 Task: Arrange a 3-hour beekeeping and honey extraction experience.
Action: Mouse pressed left at (541, 198)
Screenshot: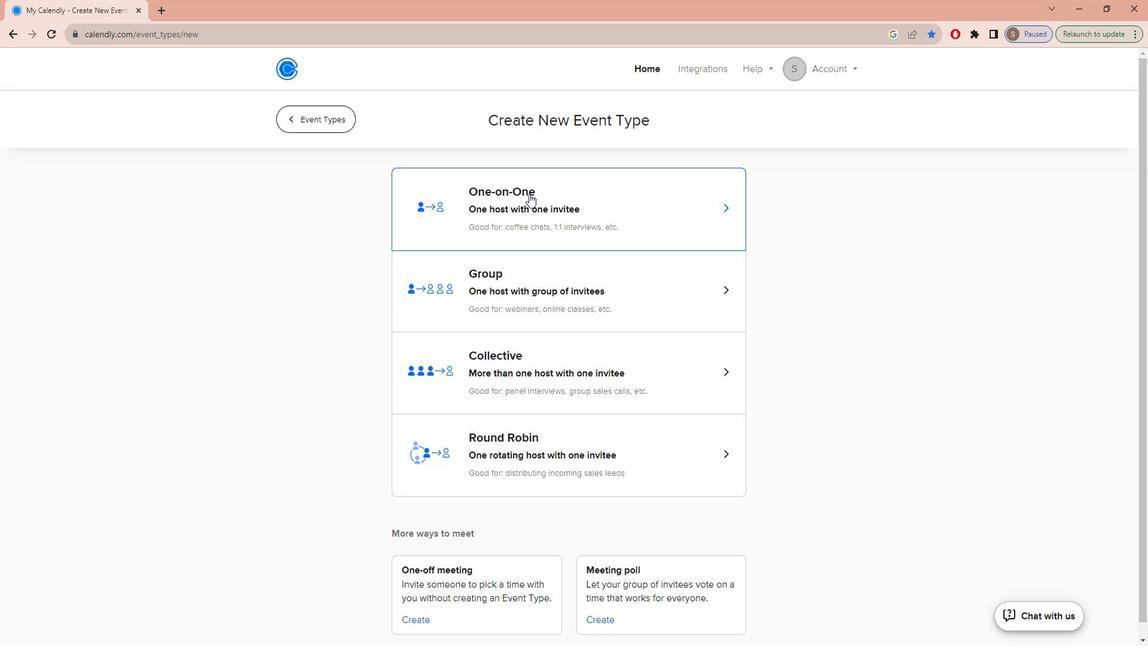 
Action: Key pressed b<Key.caps_lock>EEKEEPING<Key.space>AND<Key.space><Key.caps_lock>h<Key.caps_lock>ONEY<Key.space><Key.caps_lock>e<Key.caps_lock>XTRACTION<Key.space><Key.caps_lock>e<Key.caps_lock>XPERIENCE
Screenshot: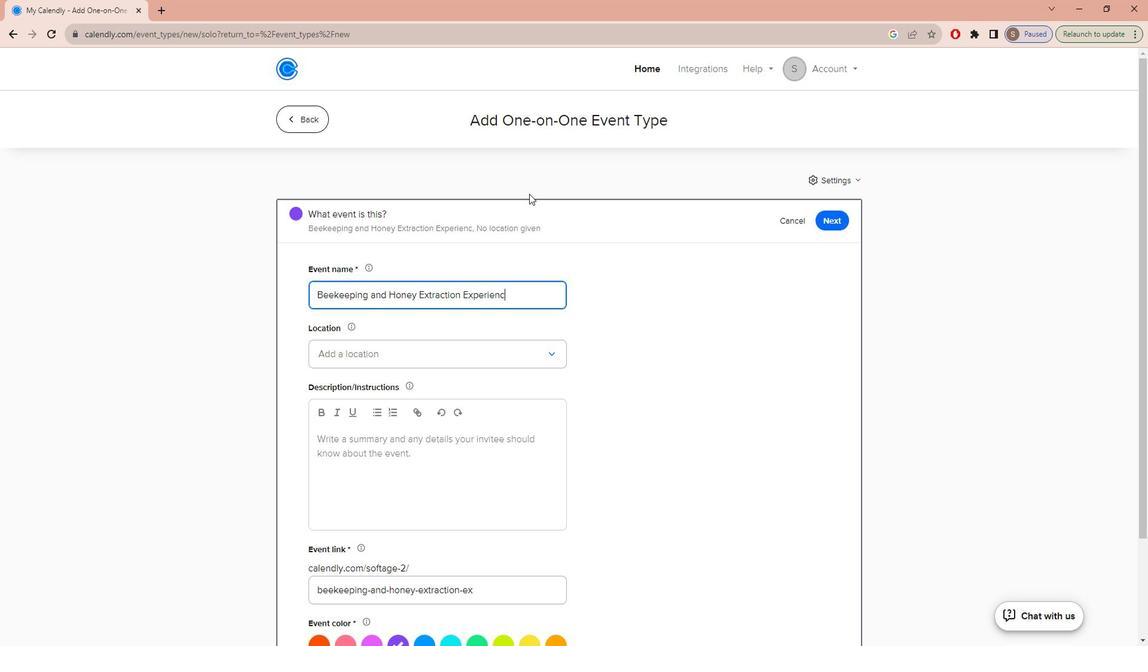 
Action: Mouse moved to (509, 341)
Screenshot: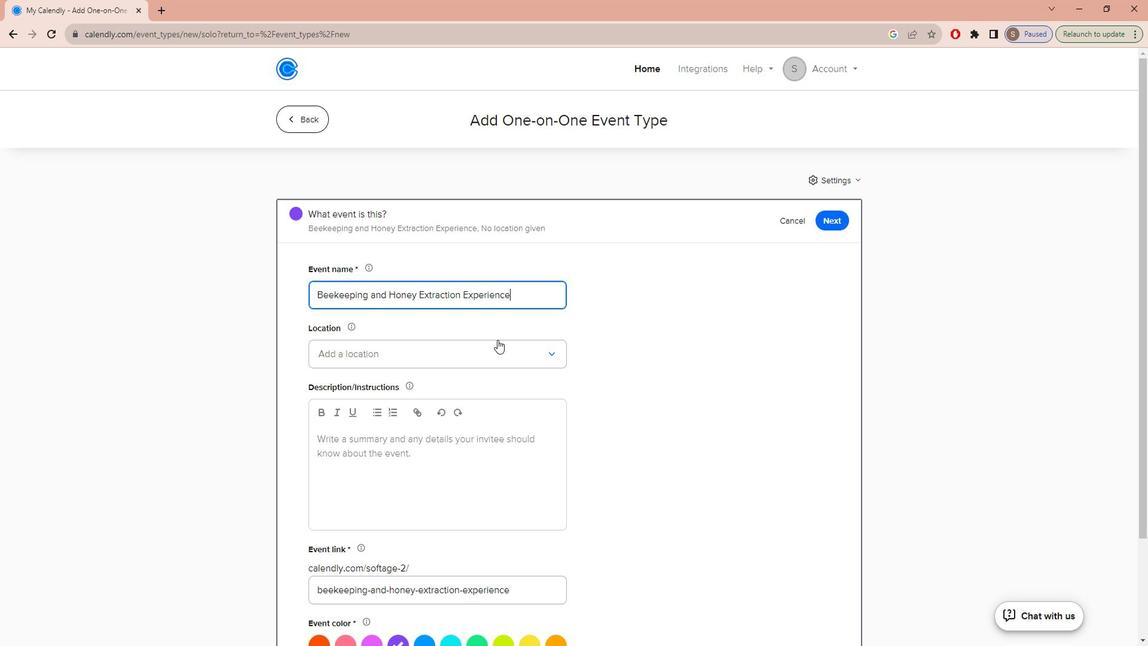 
Action: Mouse pressed left at (509, 341)
Screenshot: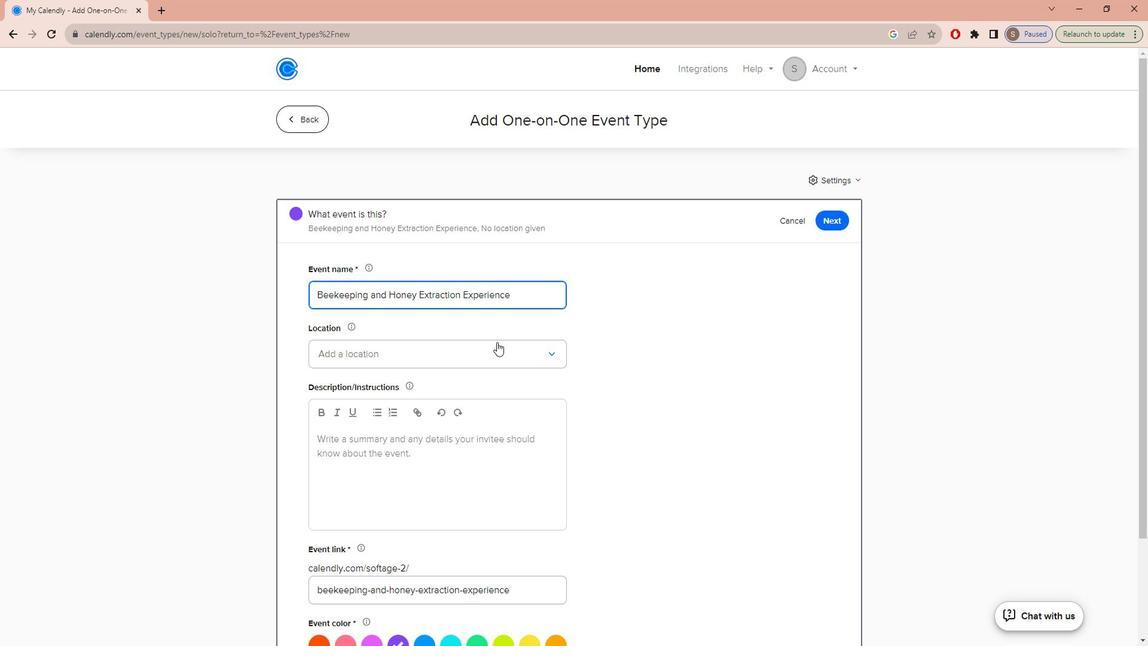 
Action: Mouse moved to (499, 384)
Screenshot: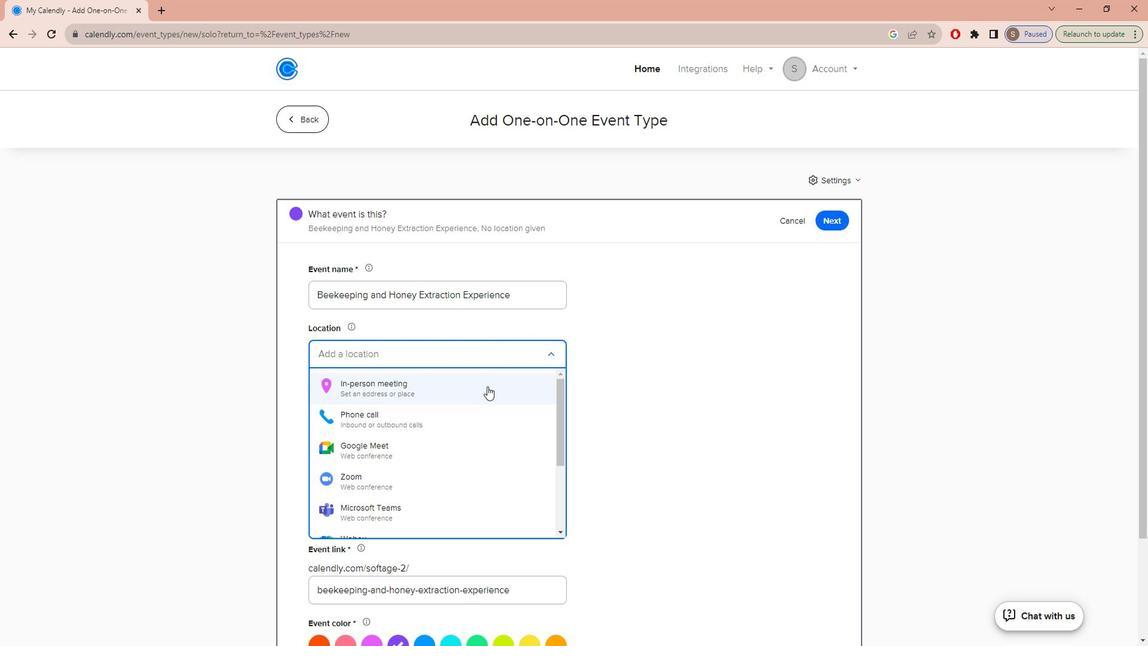 
Action: Mouse pressed left at (499, 384)
Screenshot: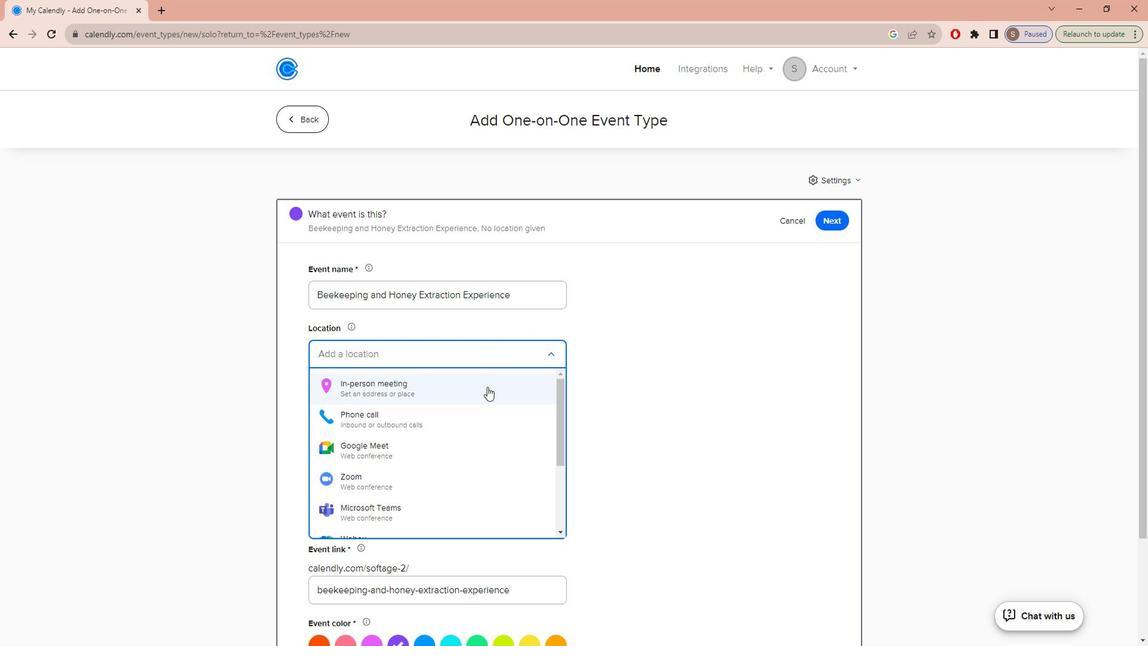 
Action: Mouse moved to (527, 220)
Screenshot: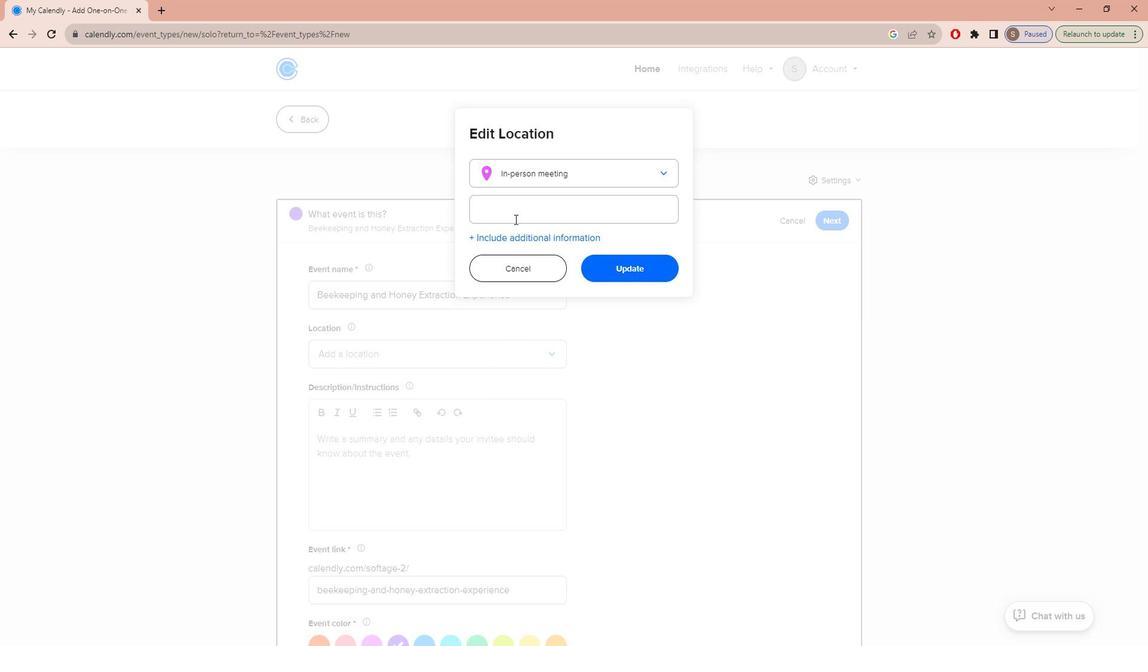 
Action: Mouse pressed left at (527, 220)
Screenshot: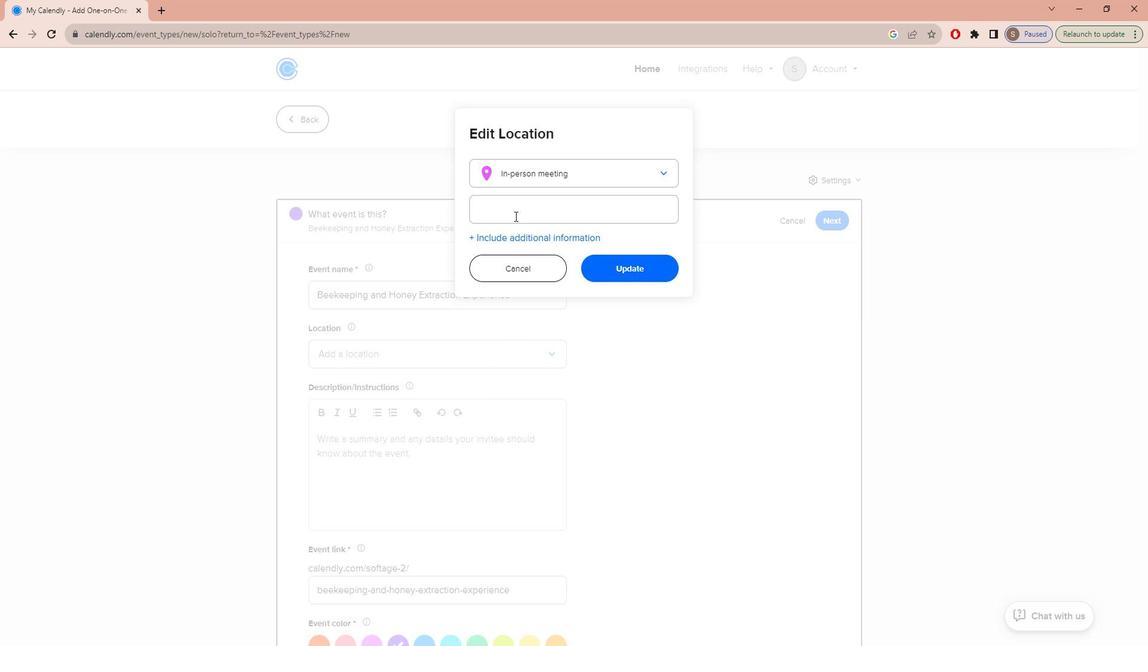 
Action: Key pressed <Key.caps_lock>w<Key.caps_lock>ALKER<Key.space><Key.caps_lock>h<Key.caps_lock>ONEY<Key.space><Key.caps_lock>f<Key.caps_lock>ARM<Key.space><Key.backspace>,<Key.space><Key.caps_lock>d<Key.caps_lock>ADE<Key.space><Key.caps_lock>c<Key.caps_lock>ITY,<Key.space><Key.caps_lock>f<Key.caps_lock>LORIDA,<Key.space><Key.caps_lock>usa
Screenshot: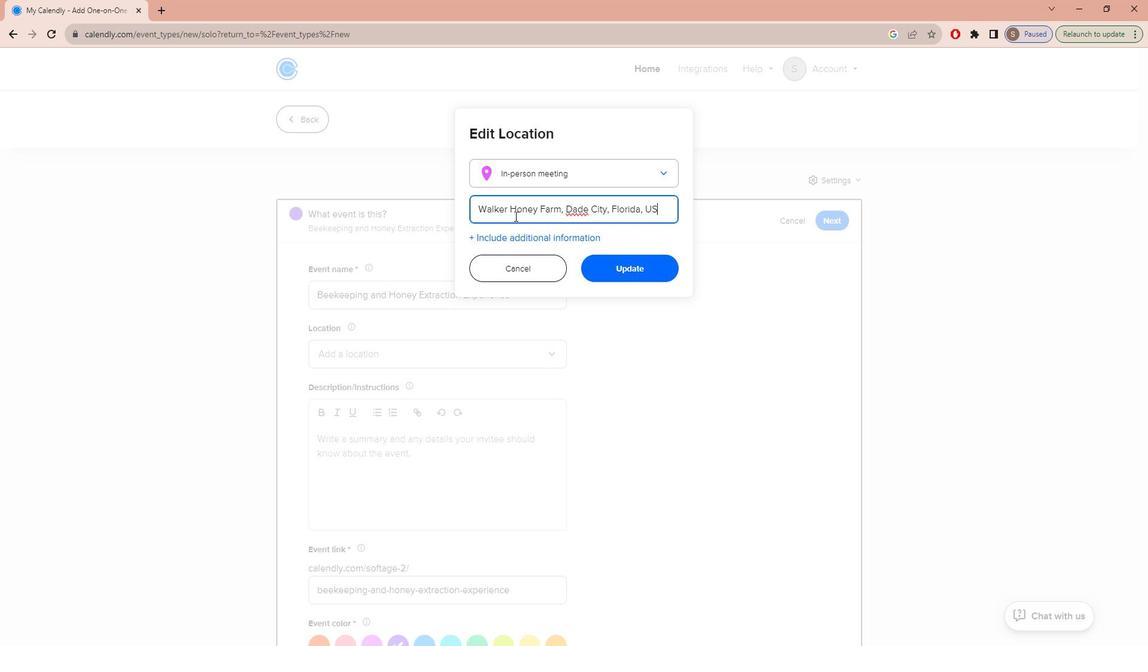 
Action: Mouse moved to (624, 268)
Screenshot: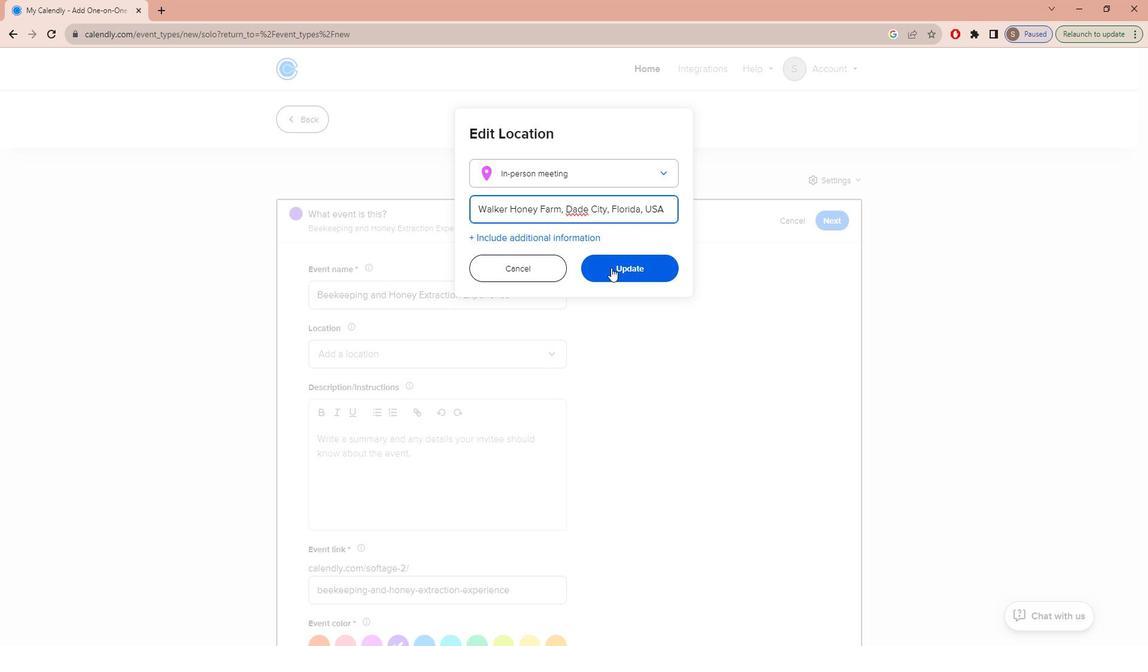 
Action: Mouse pressed left at (624, 268)
Screenshot: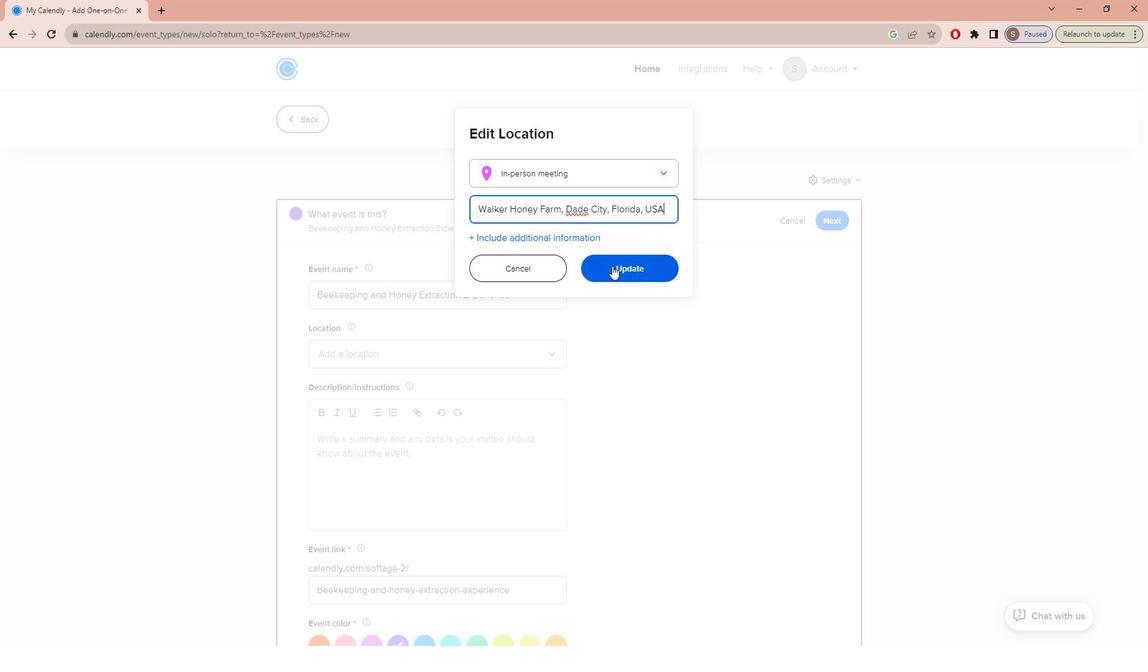 
Action: Mouse moved to (433, 489)
Screenshot: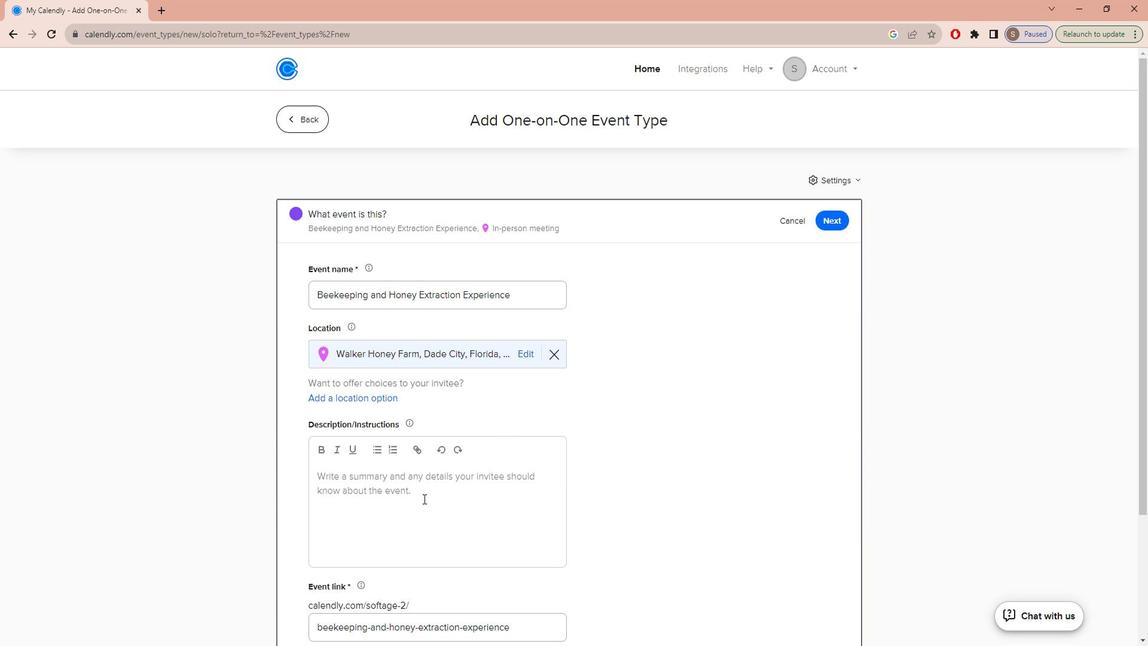 
Action: Mouse pressed left at (433, 489)
Screenshot: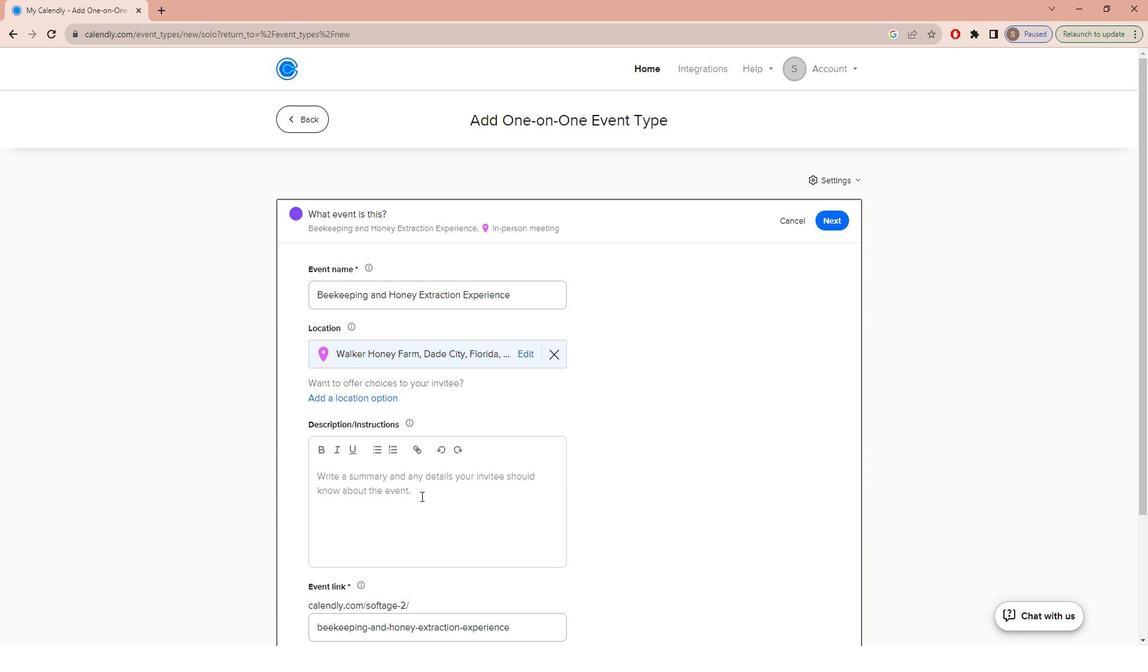 
Action: Key pressed j<Key.caps_lock>OIN<Key.space>US<Key.space>FOR<Key.space>AN<Key.space>IMMERSIVE<Key.space>BEEKEEPING<Key.space>AND<Key.space>HONEY<Key.space>EXTRACTION<Key.space>EXPERIENCE<Key.space>AT<Key.space>OUR<Key.space>BEAUTIFUL<Key.space>APIARY.<Key.space><Key.caps_lock>y<Key.caps_lock>OU'LL<Key.space>HAVE<Key.space>THE<Key.space>UNIQUE<Key.space>OPPORTUNITY<Key.space>TO<Key.space>GET<Key.space>UP<Key.space>CLOSE<Key.space>AND<Key.space>PERSONL<Key.backspace>AL<Key.space>WITH<Key.space>OUR<Key.space>BUSY<Key.space>BEES,<Key.space>LEARN<Key.space>ABOUT<Key.space>THEIR<Key.space>FASCINATING<Key.space>LIVES,<Key.space>AND<Key.space>PARTICIPATE<Key.space>IN<Key.space>THE<Key.space>PROCESS<Key.space>OF<Key.space>EXTRACTING<Key.space>FRESH,<Key.space>DELICIOUS<Key.space>HONEY.<Key.space><Key.caps_lock>h<Key.caps_lock>ERE'S<Key.space>WHAT<Key.space>YOU<Key.space>CAN<Key.space>EXPECT<Key.space>DURING<Key.space>THIS<Key.space>I<Key.backspace>UNFORGETTABLE<Key.space>EXPERIENCE.<Key.space>
Screenshot: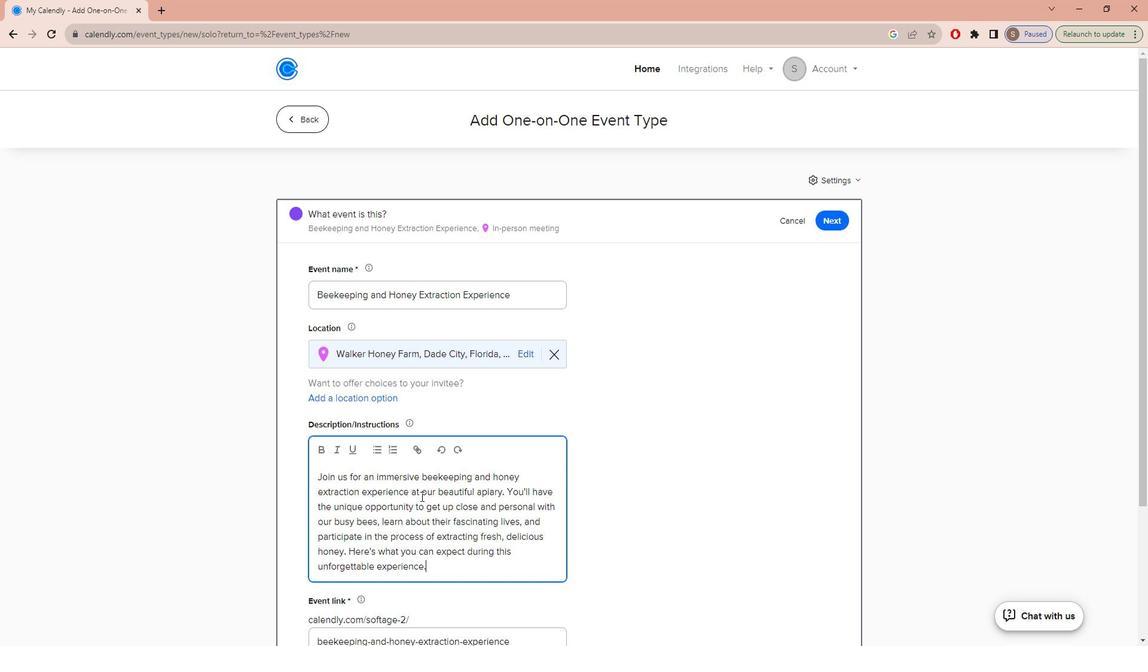 
Action: Mouse scrolled (433, 489) with delta (0, 0)
Screenshot: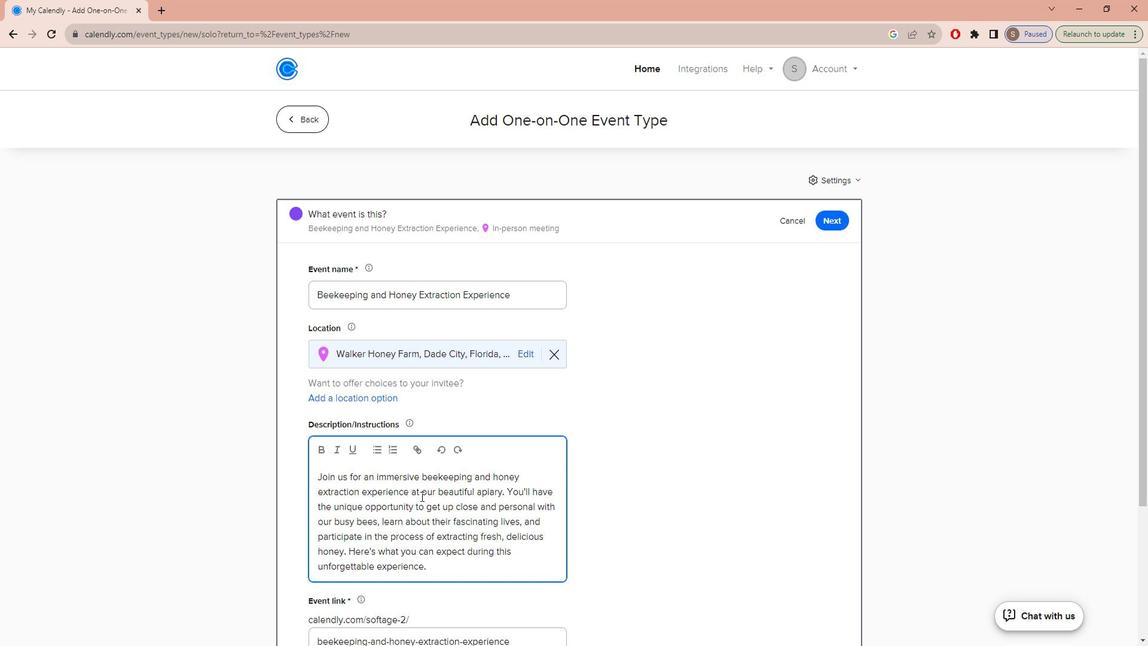 
Action: Mouse scrolled (433, 489) with delta (0, 0)
Screenshot: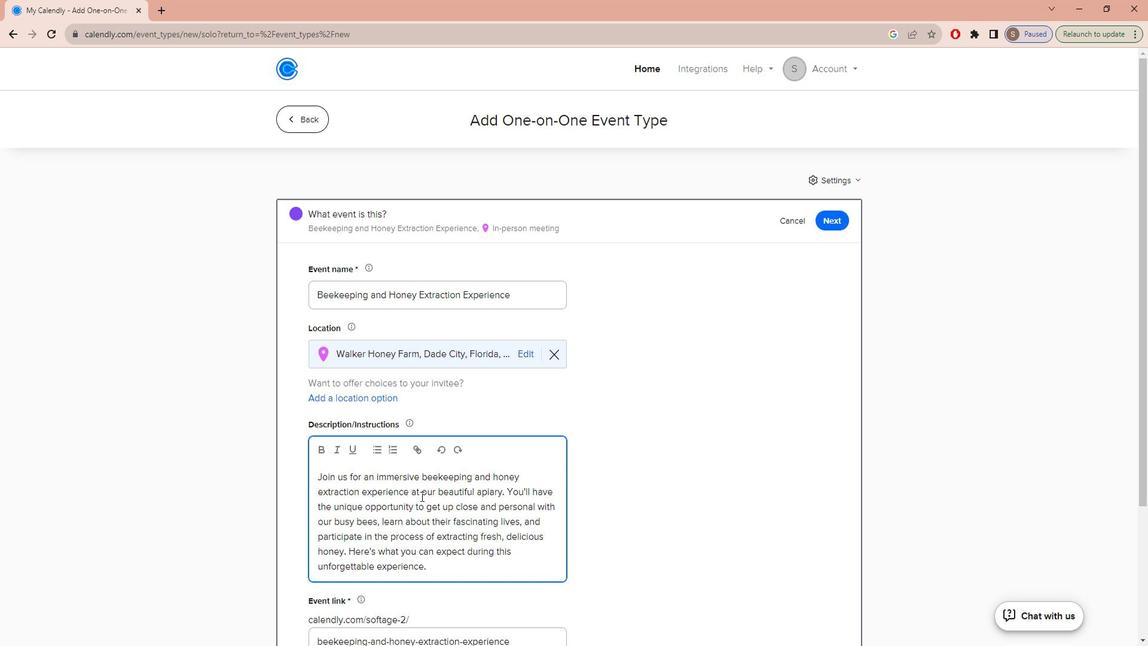 
Action: Mouse scrolled (433, 489) with delta (0, 0)
Screenshot: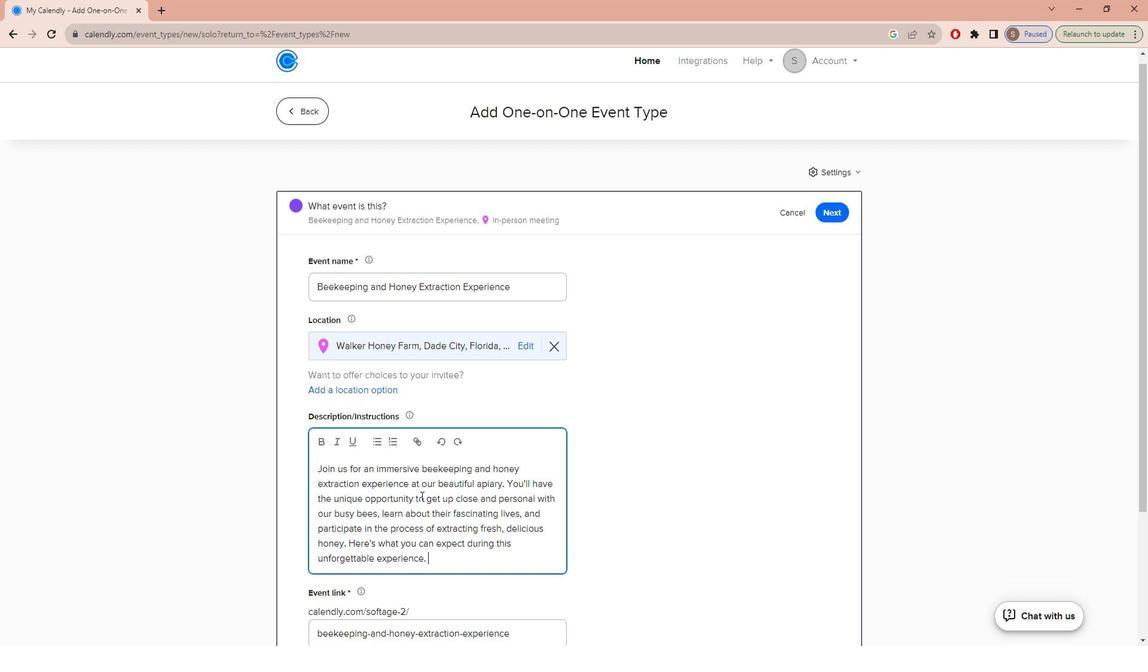 
Action: Mouse scrolled (433, 489) with delta (0, 0)
Screenshot: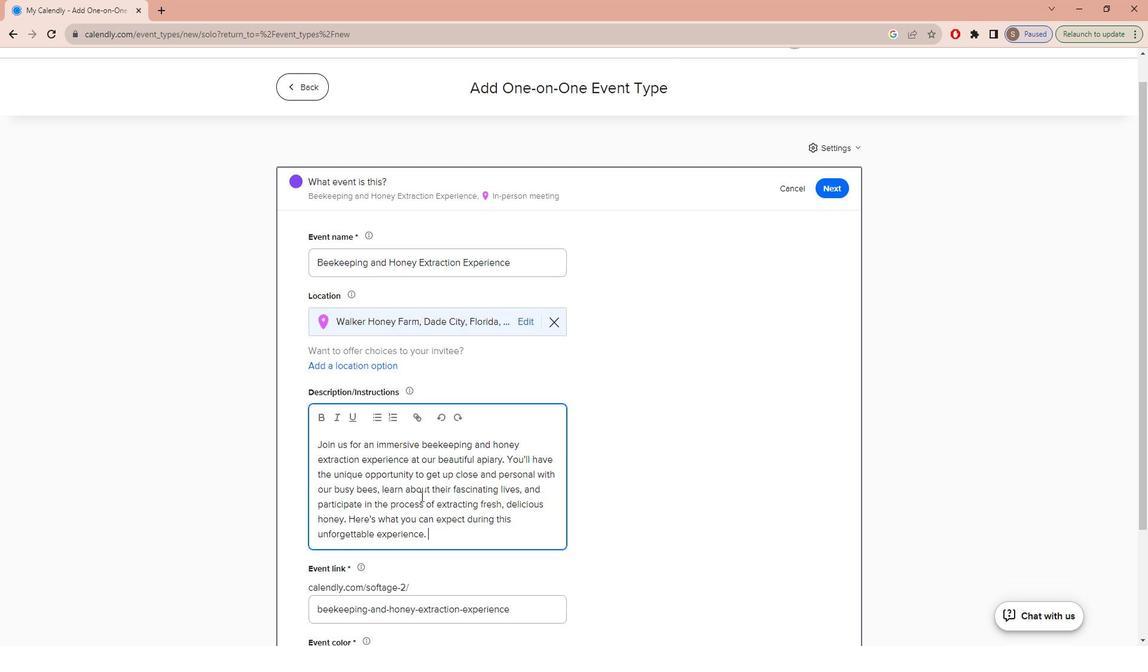 
Action: Mouse moved to (432, 515)
Screenshot: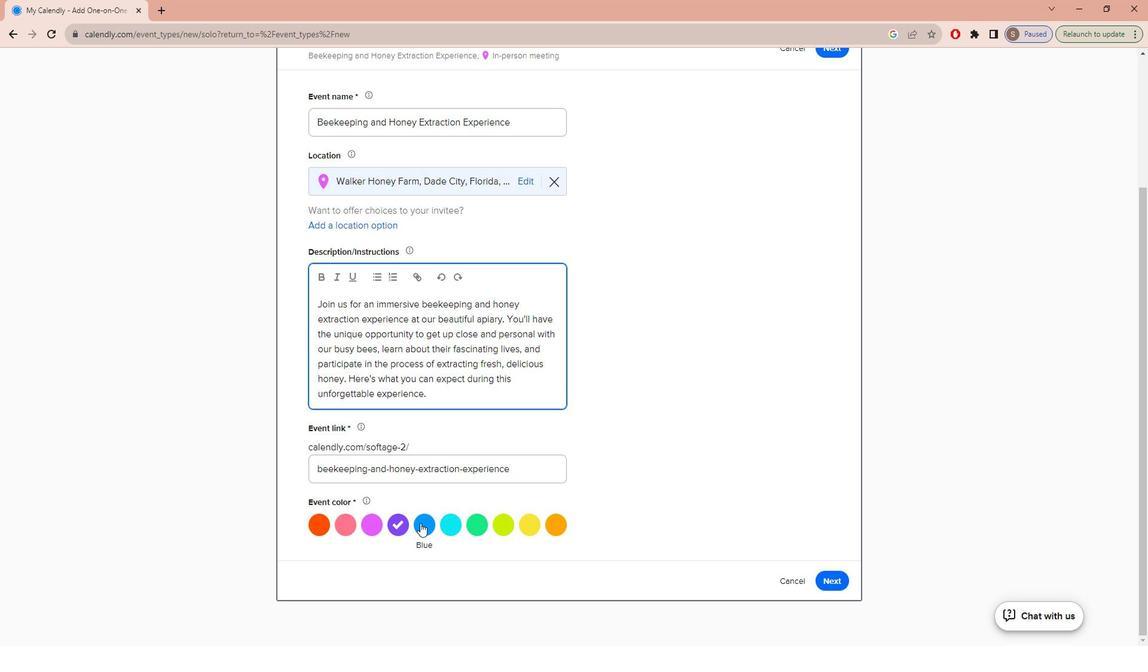 
Action: Mouse pressed left at (432, 515)
Screenshot: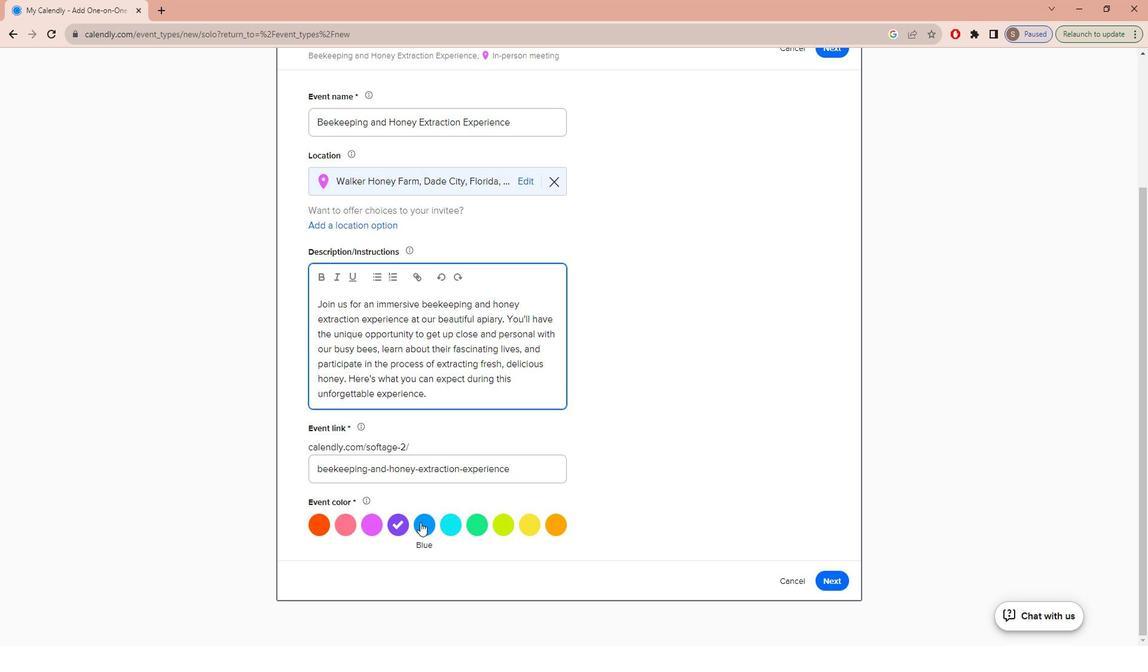 
Action: Mouse moved to (841, 566)
Screenshot: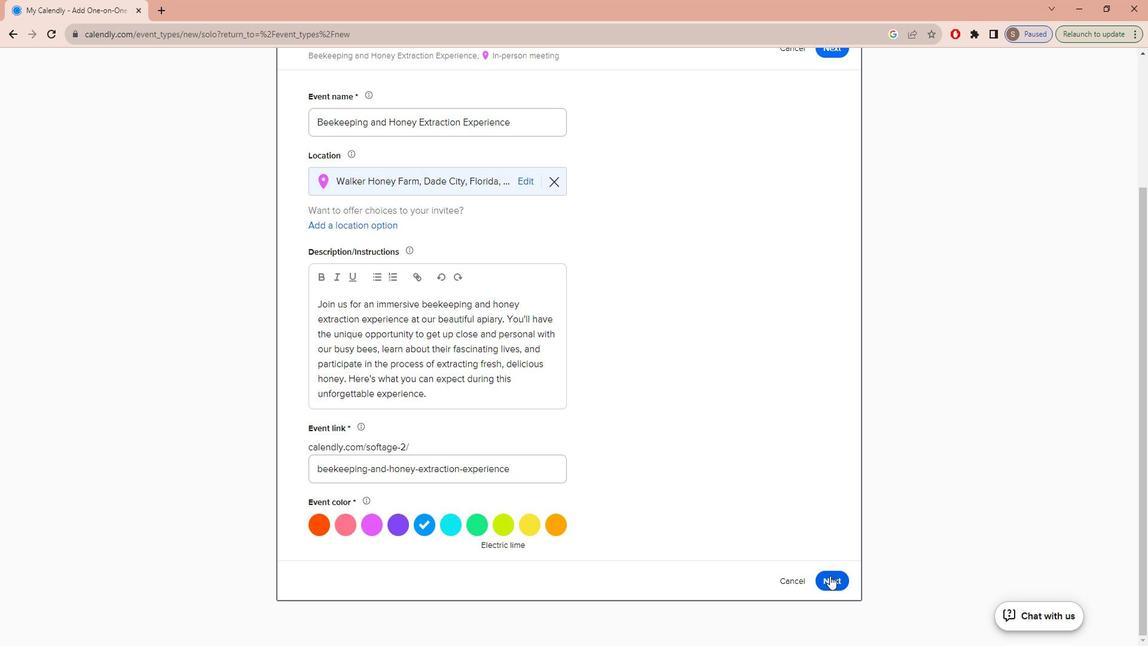 
Action: Mouse pressed left at (841, 566)
Screenshot: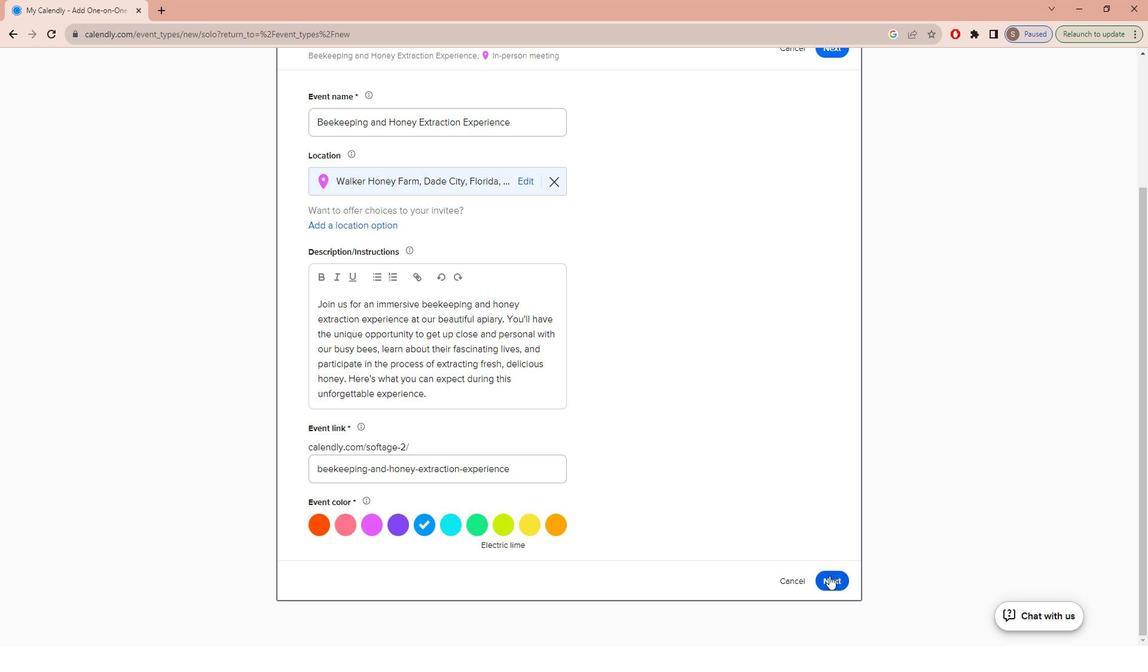
Action: Mouse moved to (552, 339)
Screenshot: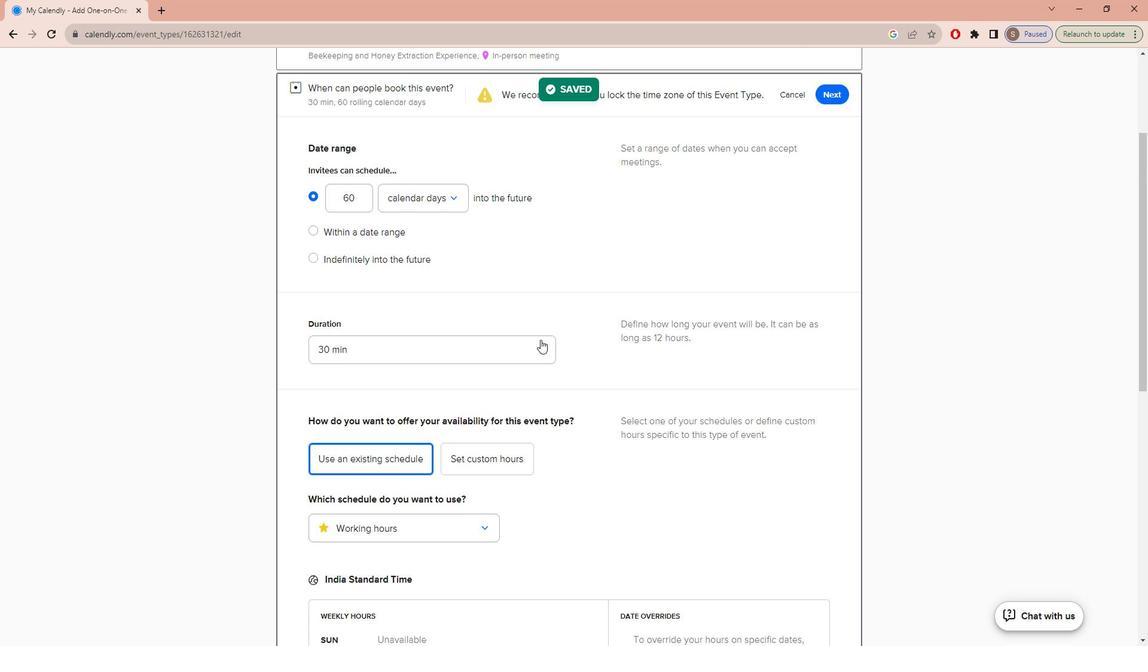 
Action: Mouse pressed left at (552, 339)
Screenshot: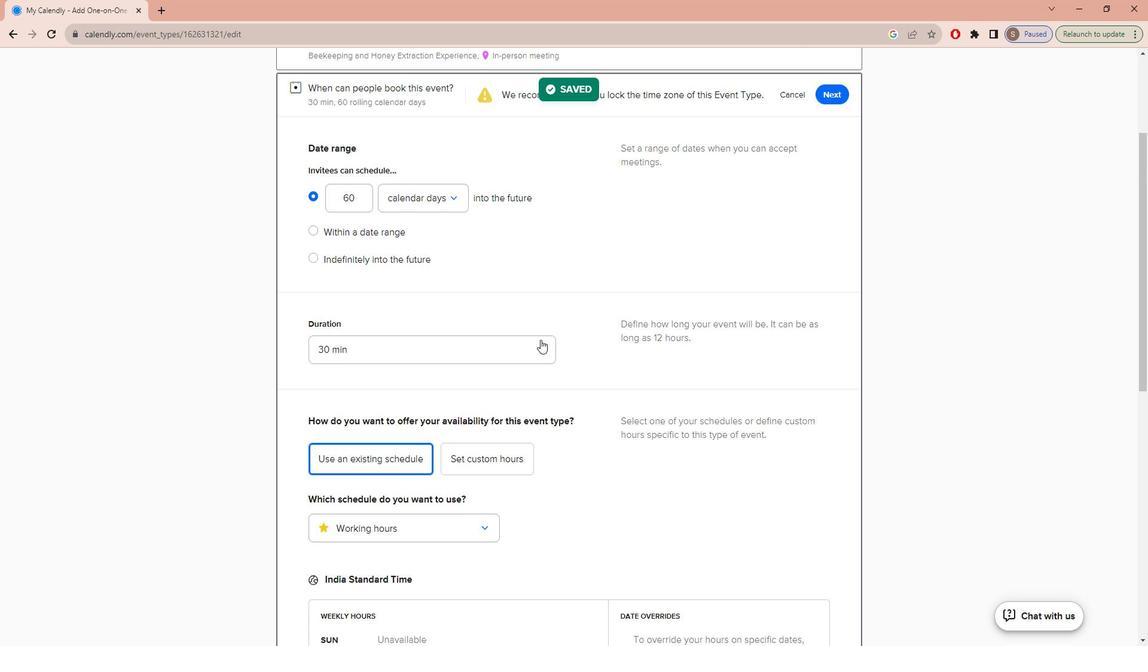 
Action: Mouse moved to (479, 476)
Screenshot: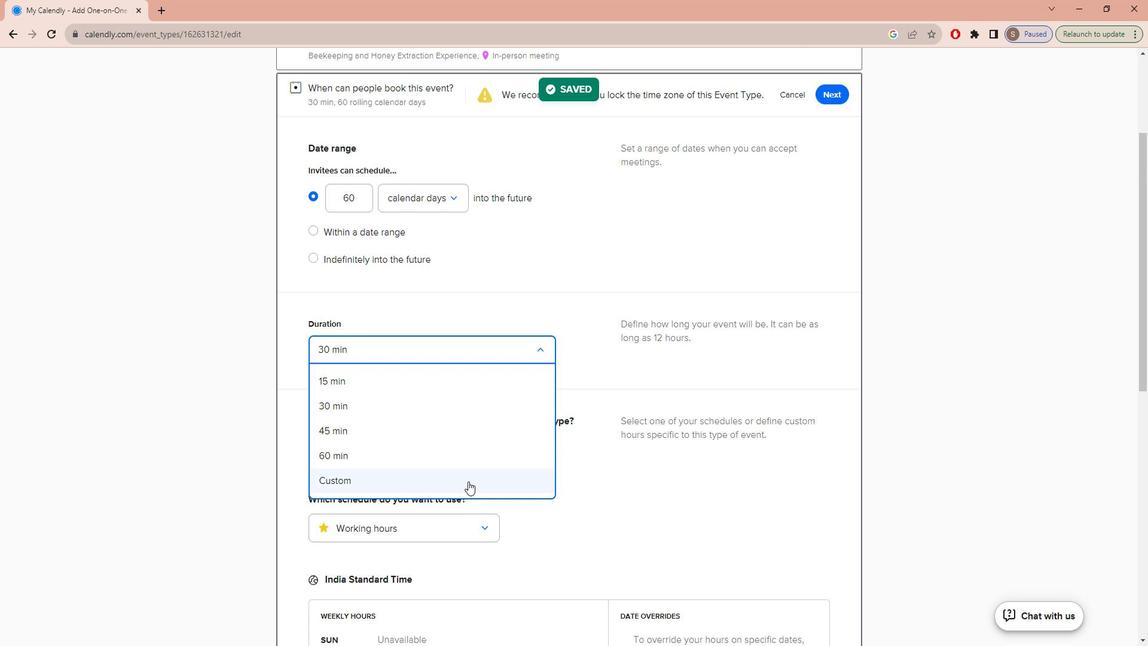 
Action: Mouse pressed left at (479, 476)
Screenshot: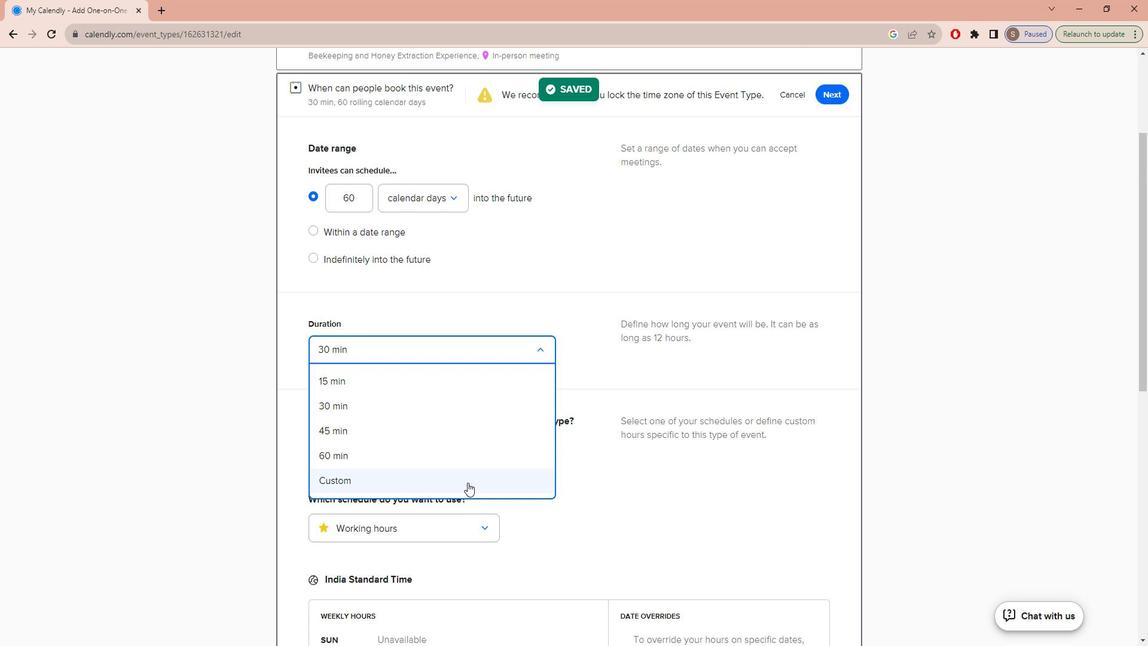 
Action: Mouse moved to (479, 476)
Screenshot: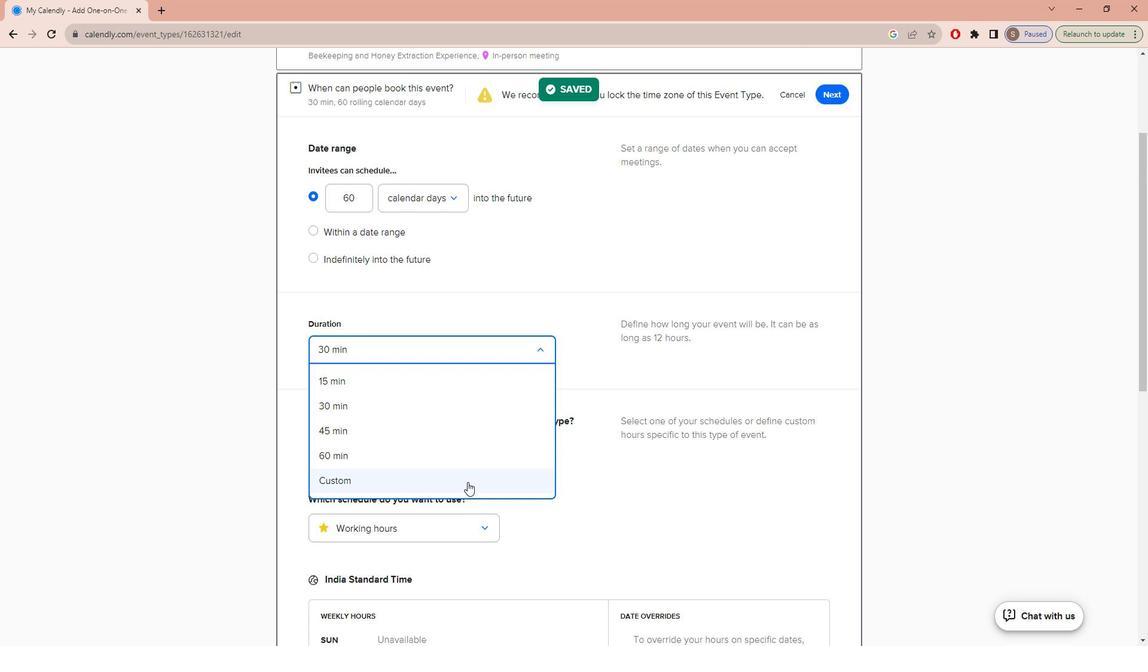 
Action: Key pressed 3
Screenshot: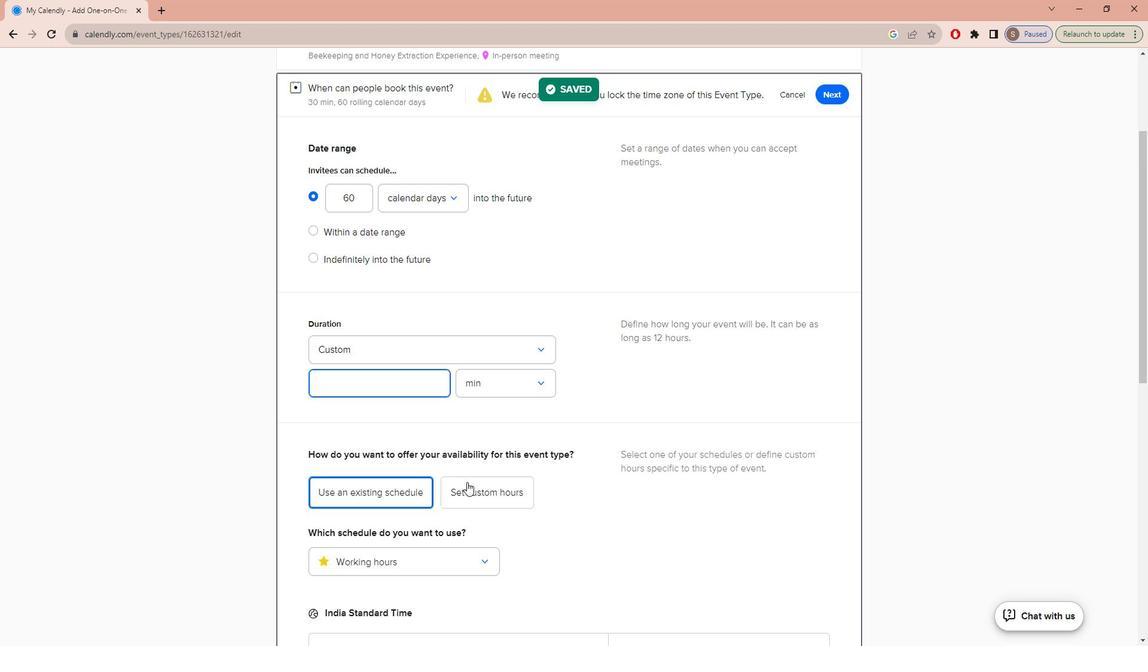 
Action: Mouse moved to (540, 384)
Screenshot: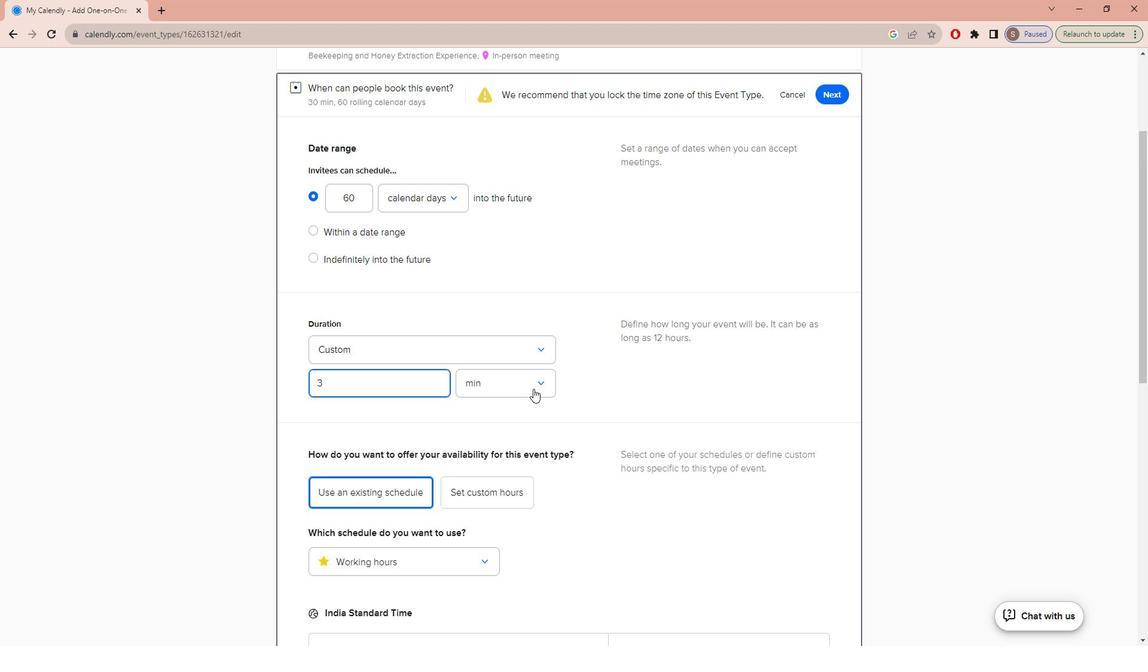 
Action: Mouse pressed left at (540, 384)
Screenshot: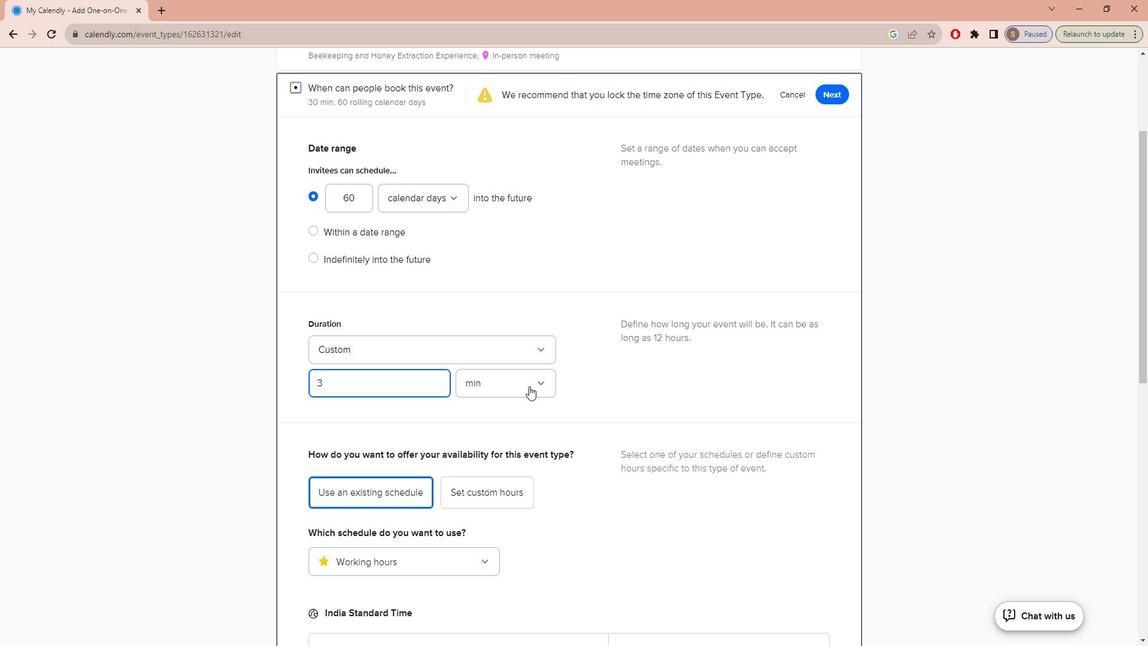 
Action: Mouse moved to (527, 441)
Screenshot: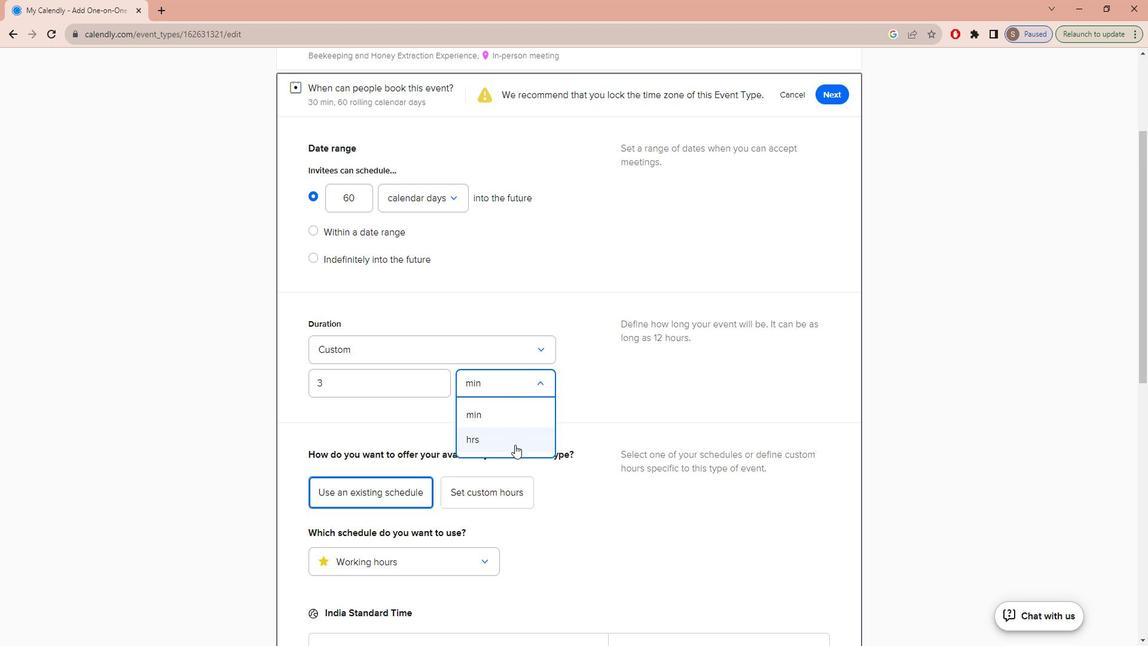 
Action: Mouse pressed left at (527, 441)
Screenshot: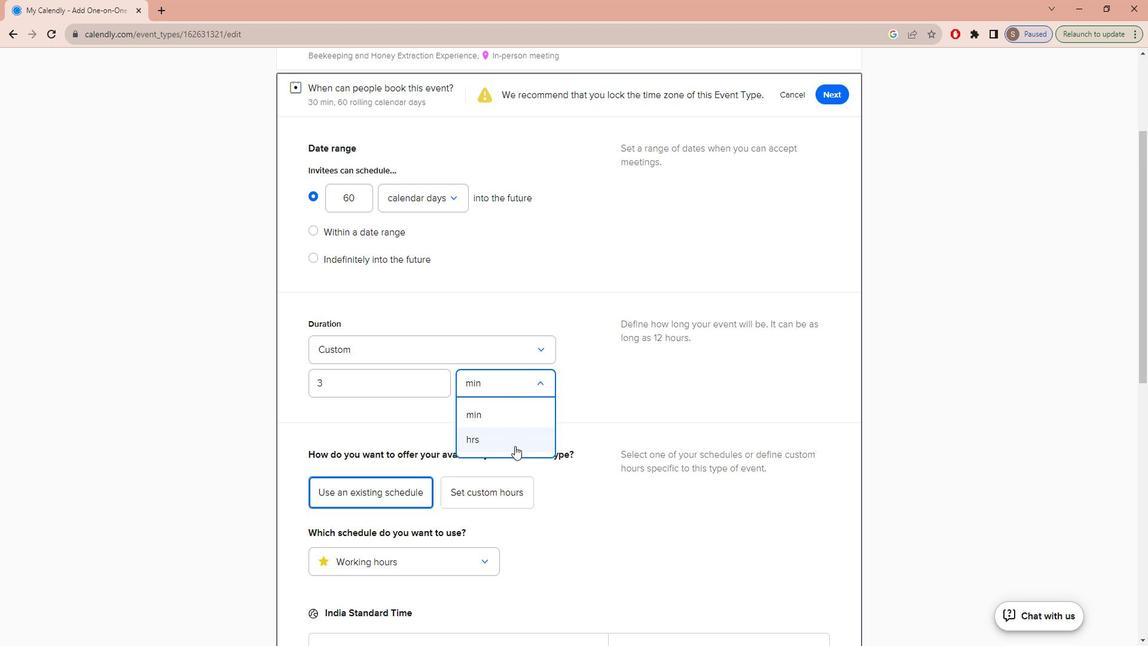 
Action: Mouse moved to (667, 357)
Screenshot: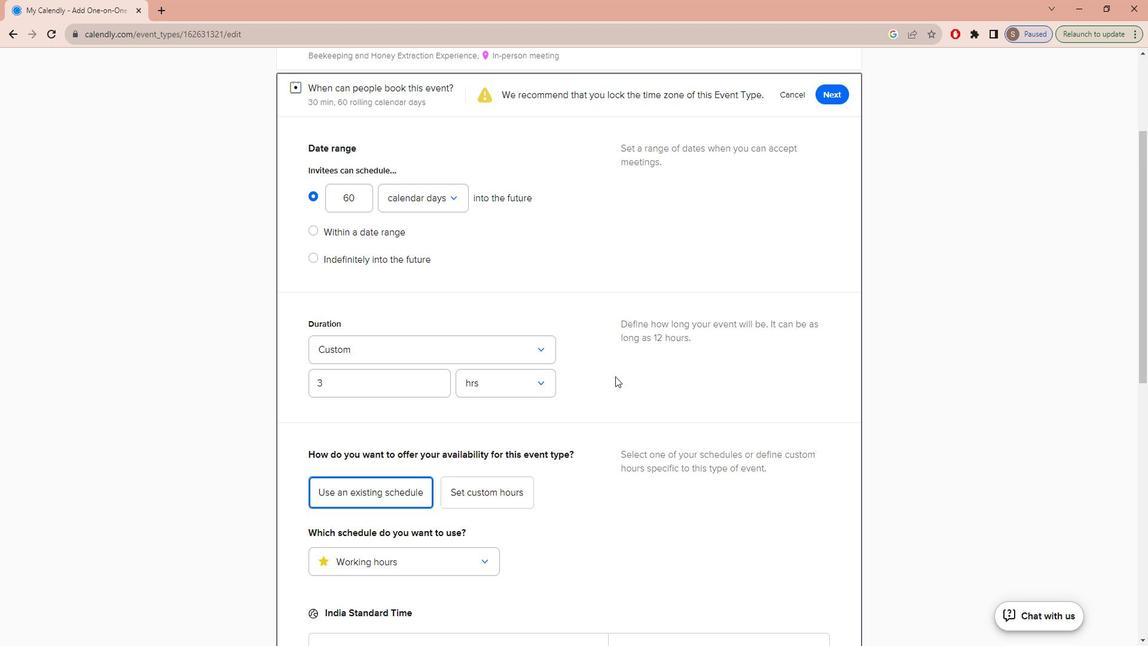 
Action: Mouse scrolled (667, 357) with delta (0, 0)
Screenshot: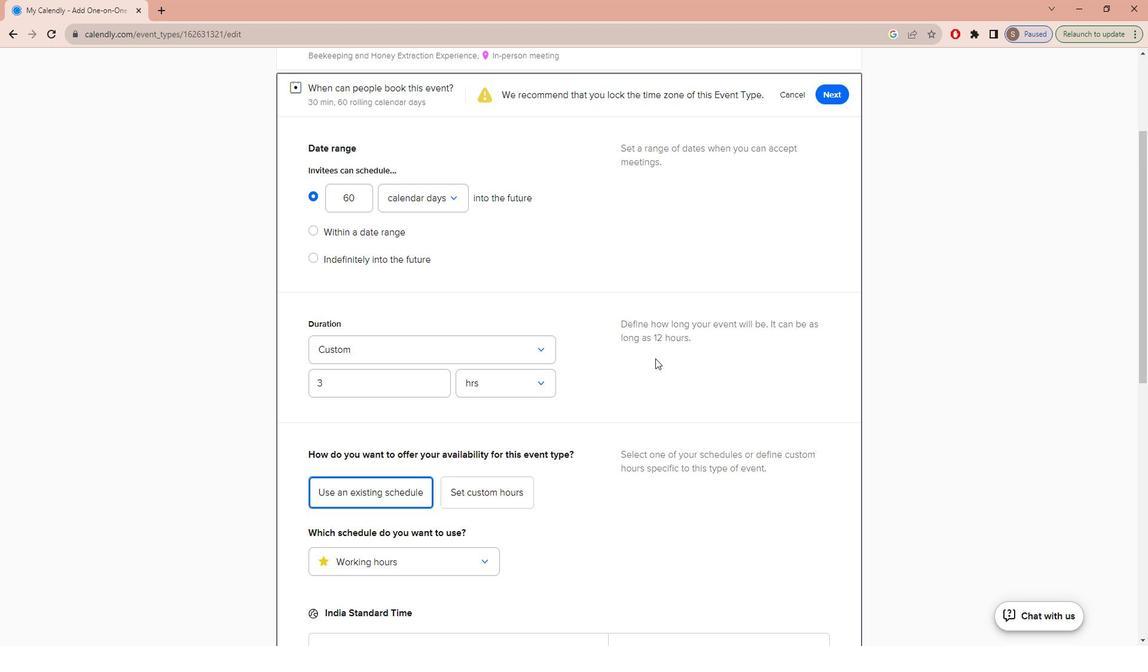 
Action: Mouse scrolled (667, 357) with delta (0, 0)
Screenshot: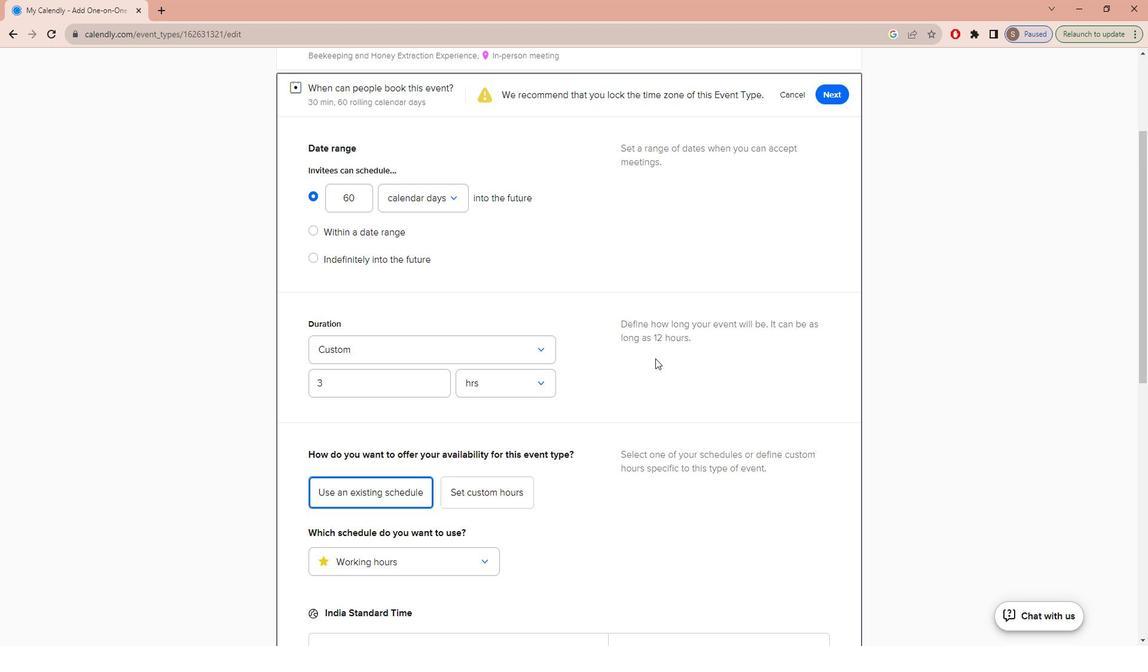 
Action: Mouse scrolled (667, 357) with delta (0, 0)
Screenshot: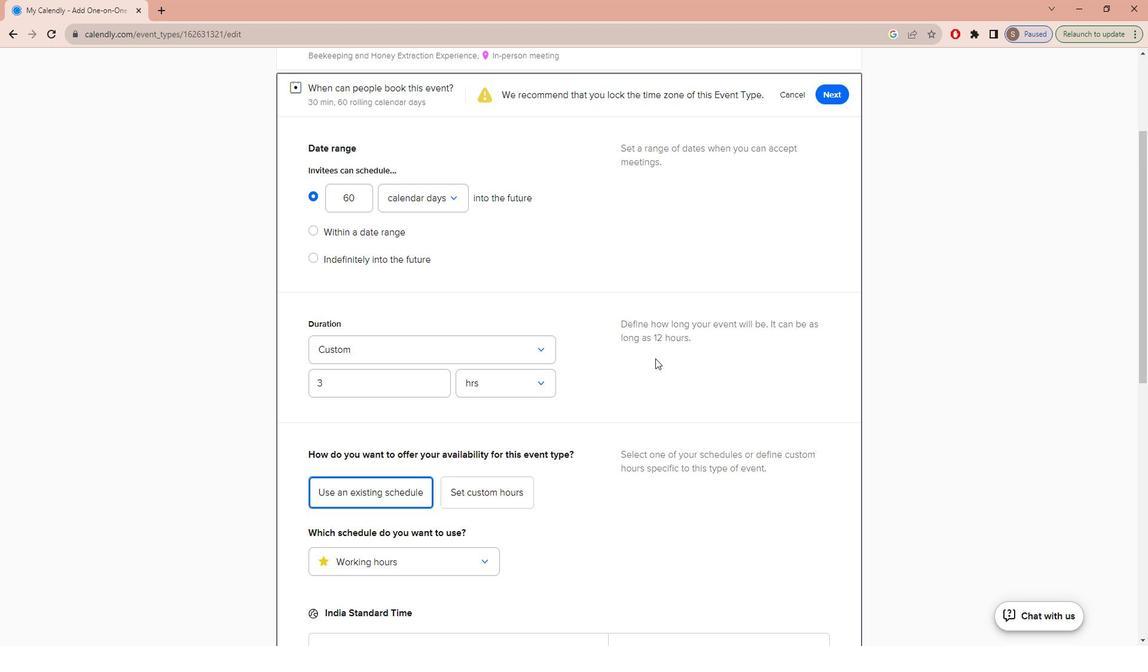 
Action: Mouse moved to (843, 264)
Screenshot: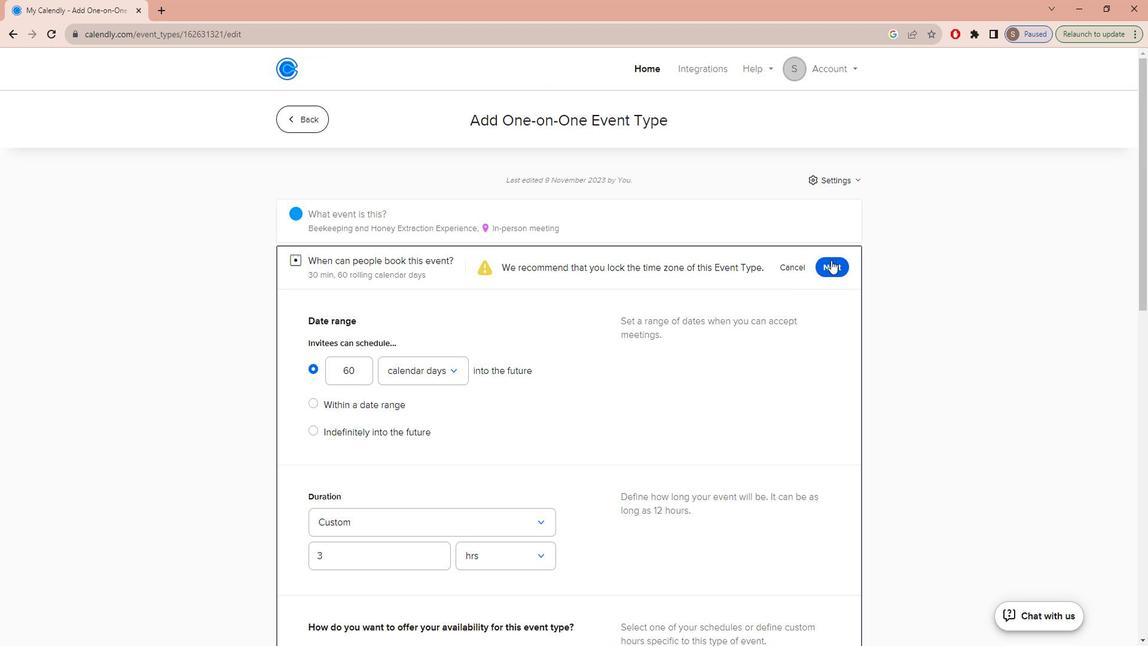 
Action: Mouse pressed left at (843, 264)
Screenshot: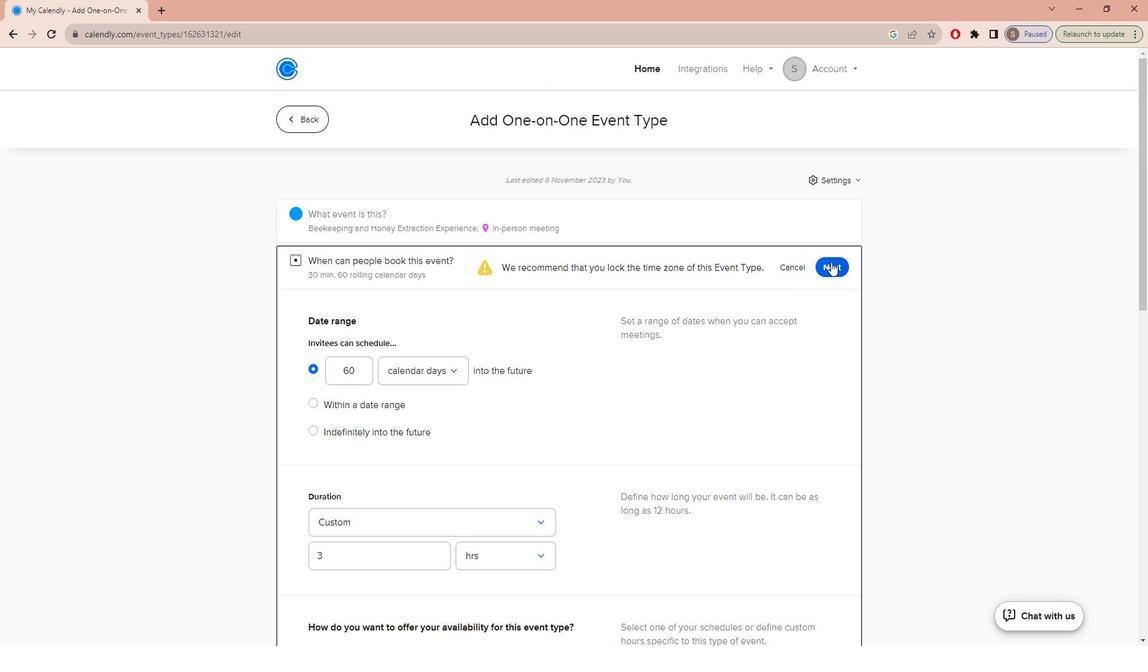 
